 Task: Delete the filter in filter view option.
Action: Mouse moved to (179, 81)
Screenshot: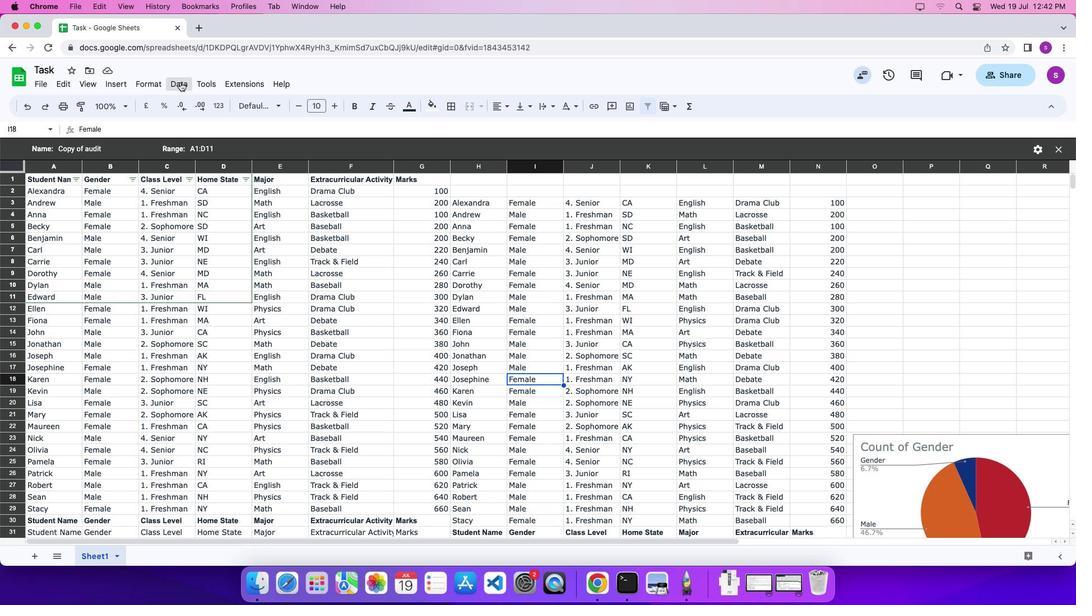 
Action: Mouse pressed left at (179, 81)
Screenshot: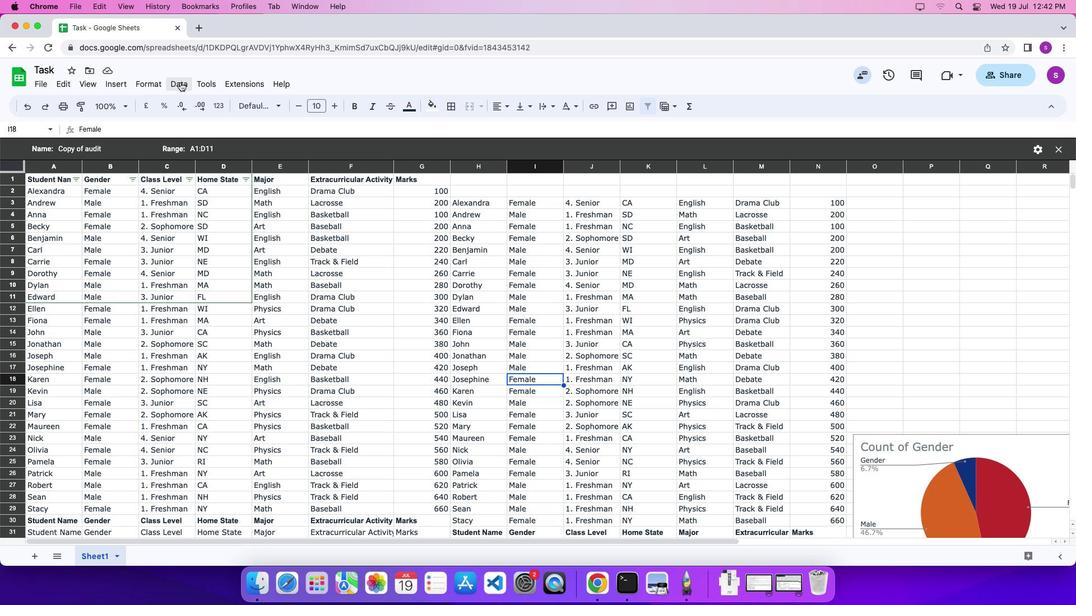 
Action: Mouse pressed left at (179, 81)
Screenshot: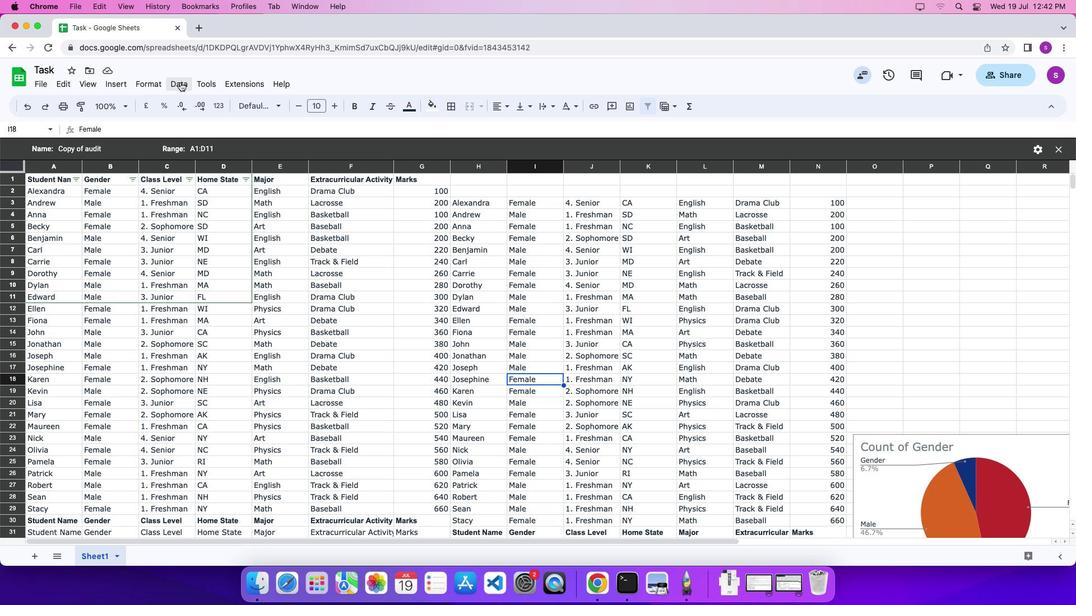 
Action: Mouse pressed left at (179, 81)
Screenshot: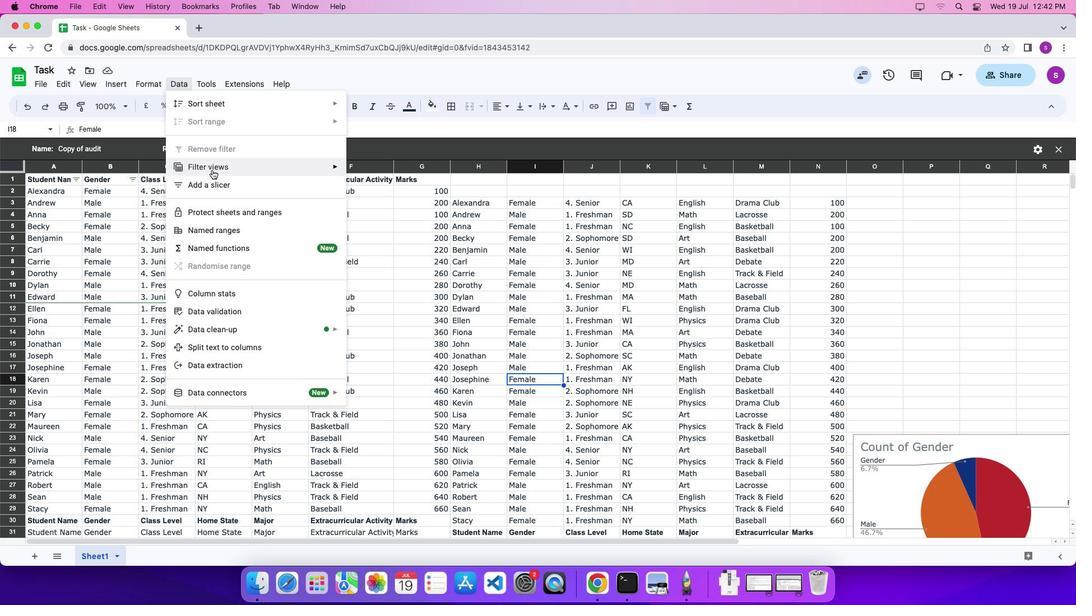 
Action: Mouse moved to (547, 265)
Screenshot: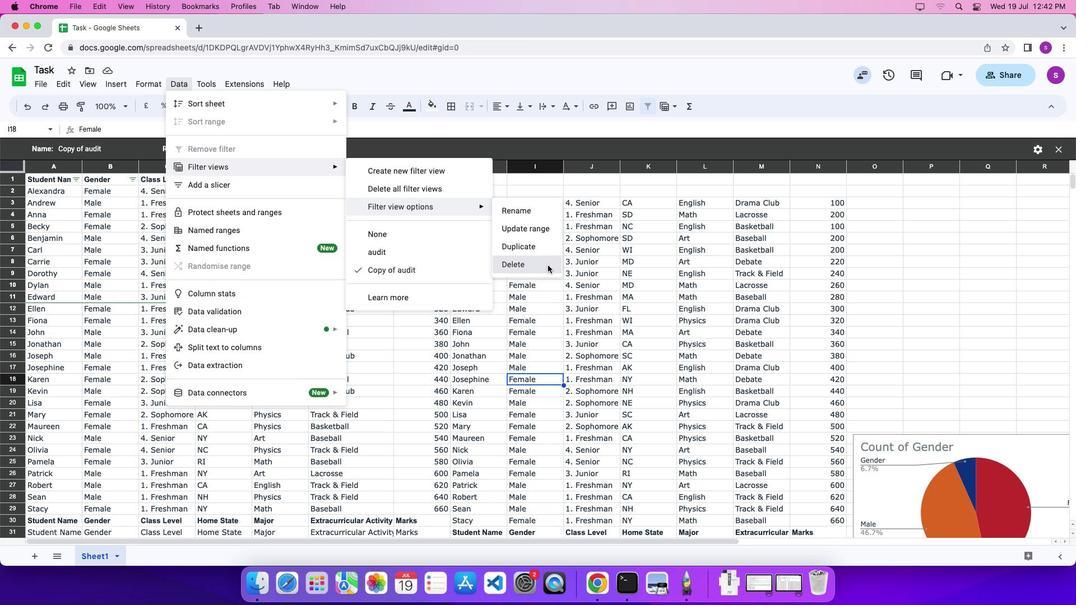 
Action: Mouse pressed left at (547, 265)
Screenshot: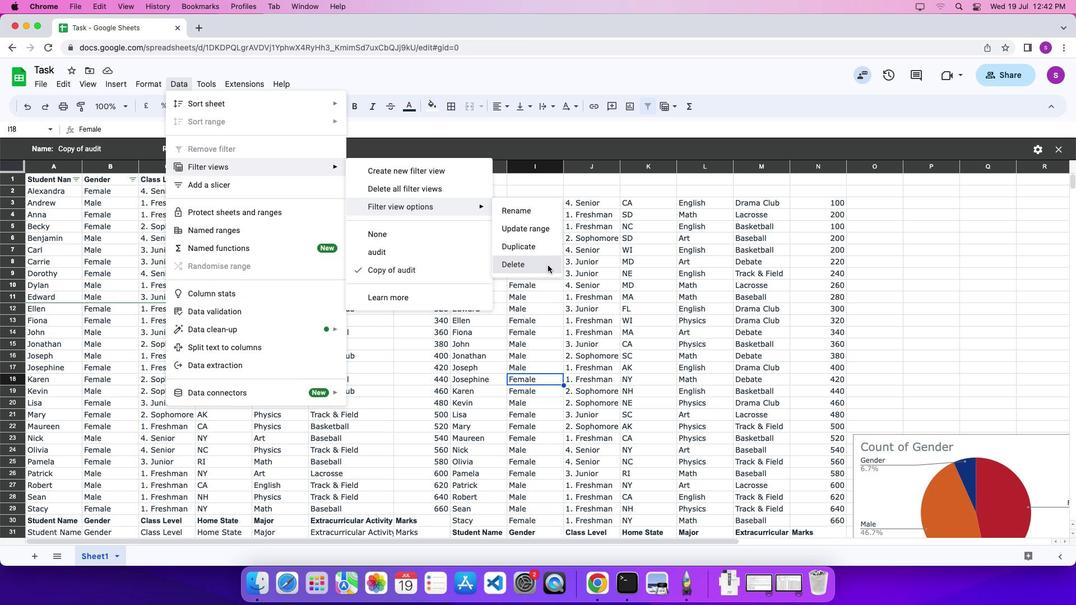 
